 Task: Add a field from the Popular template Priority a blank project AutoDesk
Action: Mouse moved to (550, 261)
Screenshot: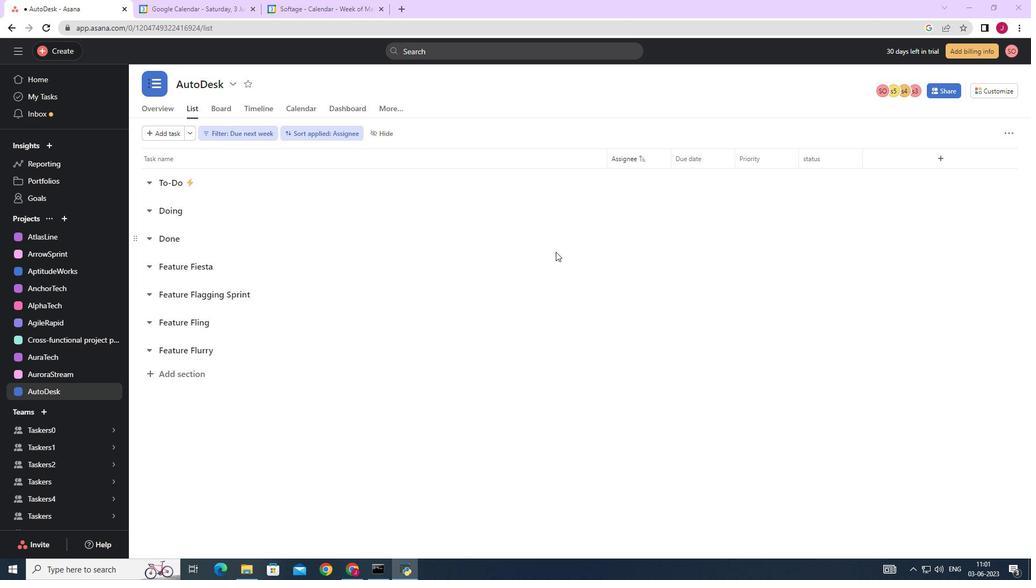 
Action: Mouse scrolled (550, 262) with delta (0, 0)
Screenshot: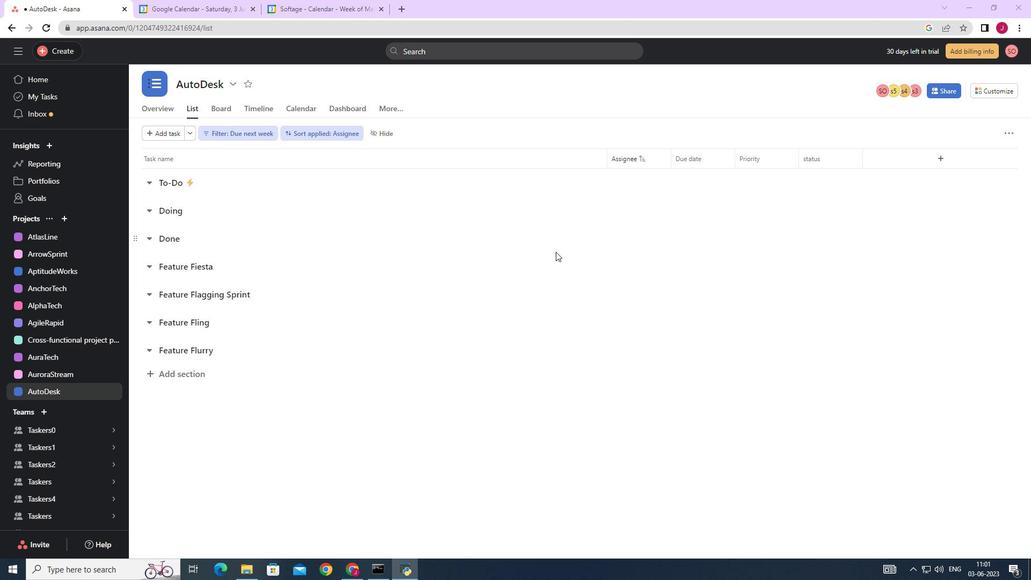 
Action: Mouse moved to (549, 261)
Screenshot: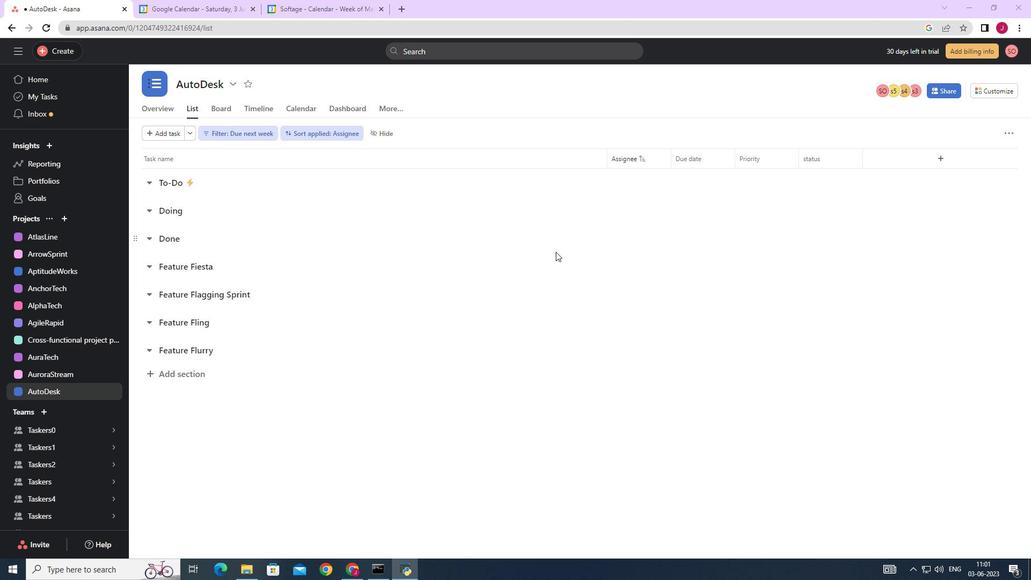 
Action: Mouse scrolled (549, 262) with delta (0, 0)
Screenshot: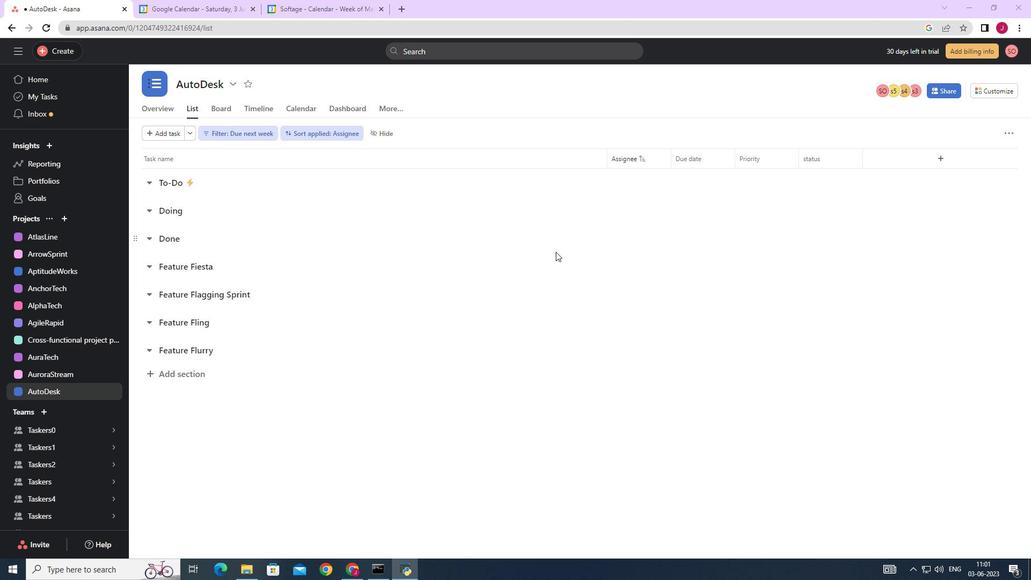 
Action: Mouse moved to (549, 261)
Screenshot: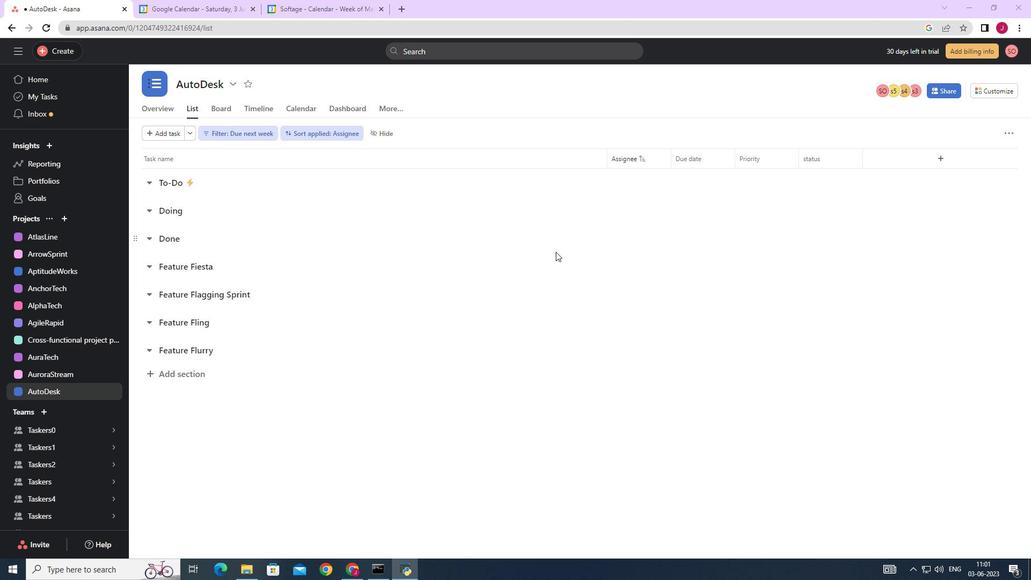 
Action: Mouse scrolled (549, 262) with delta (0, 0)
Screenshot: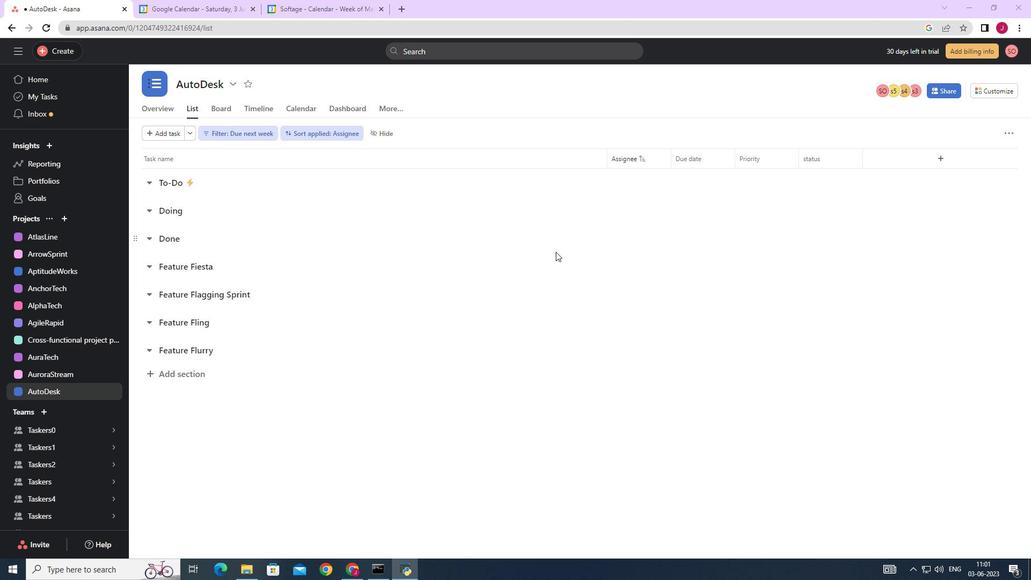 
Action: Mouse moved to (1002, 87)
Screenshot: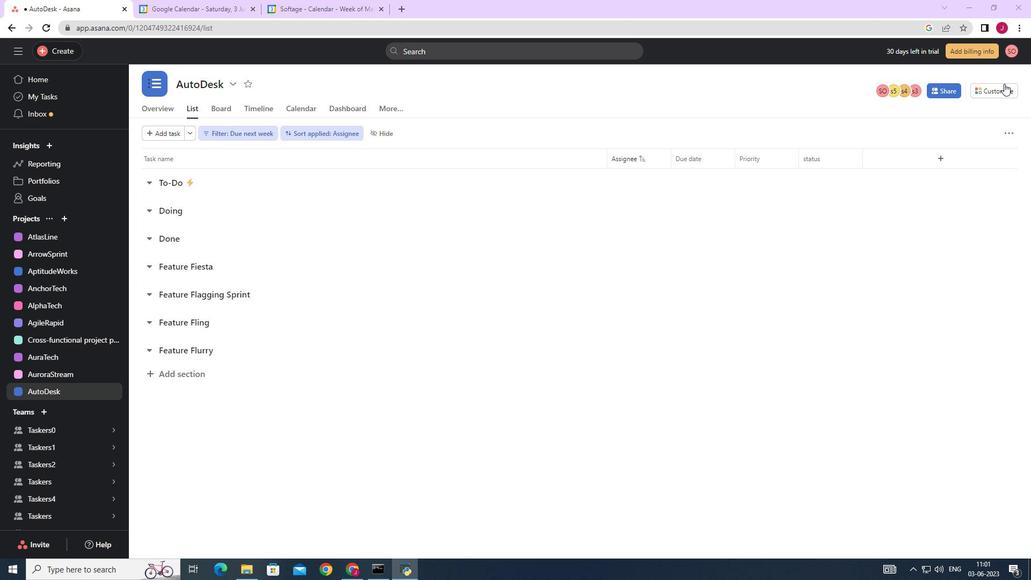 
Action: Mouse pressed left at (1002, 87)
Screenshot: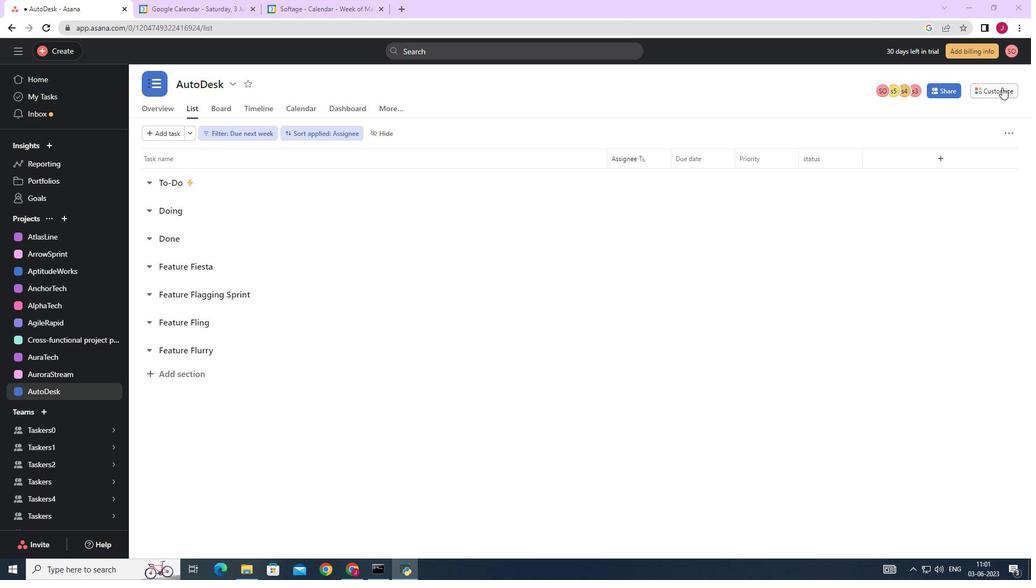 
Action: Mouse moved to (897, 215)
Screenshot: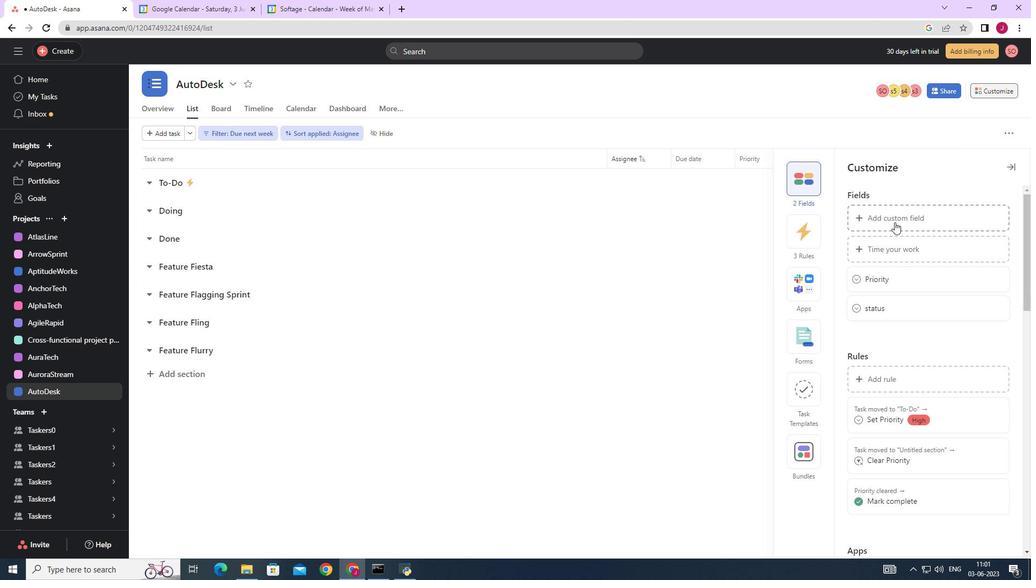 
Action: Mouse pressed left at (897, 215)
Screenshot: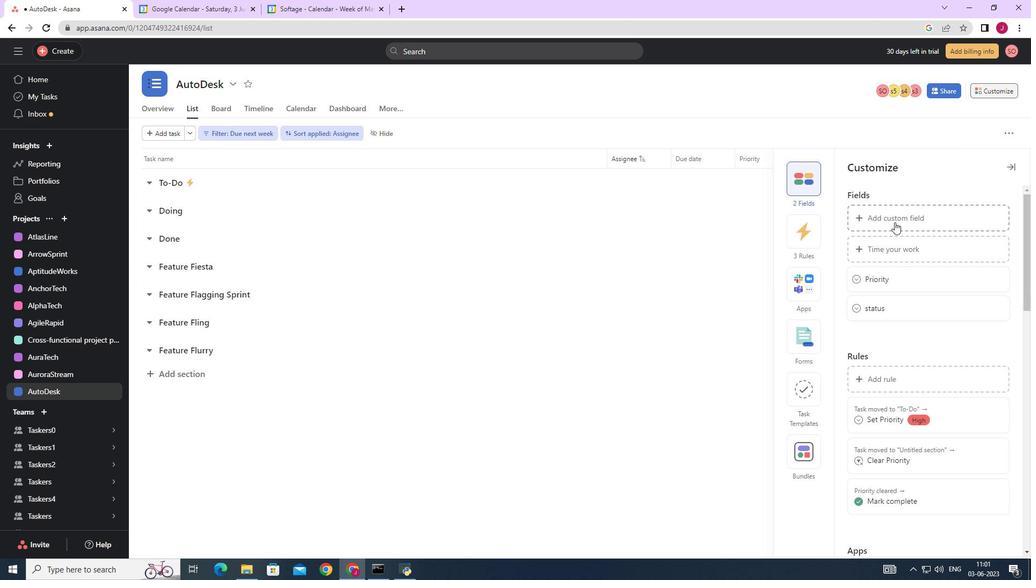 
Action: Mouse moved to (495, 179)
Screenshot: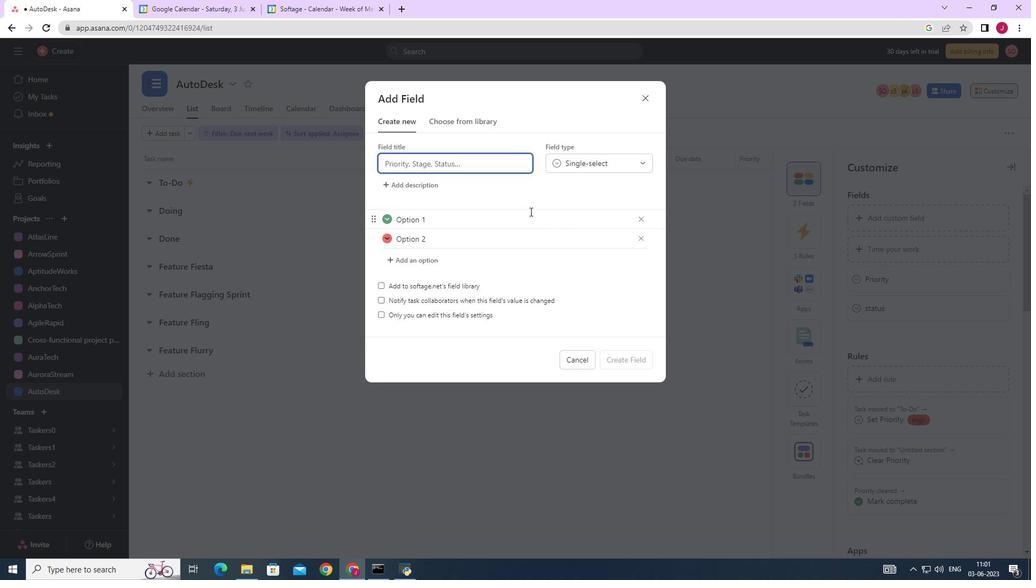 
Action: Key pressed <Key.caps_lock>P<Key.caps_lock>riority
Screenshot: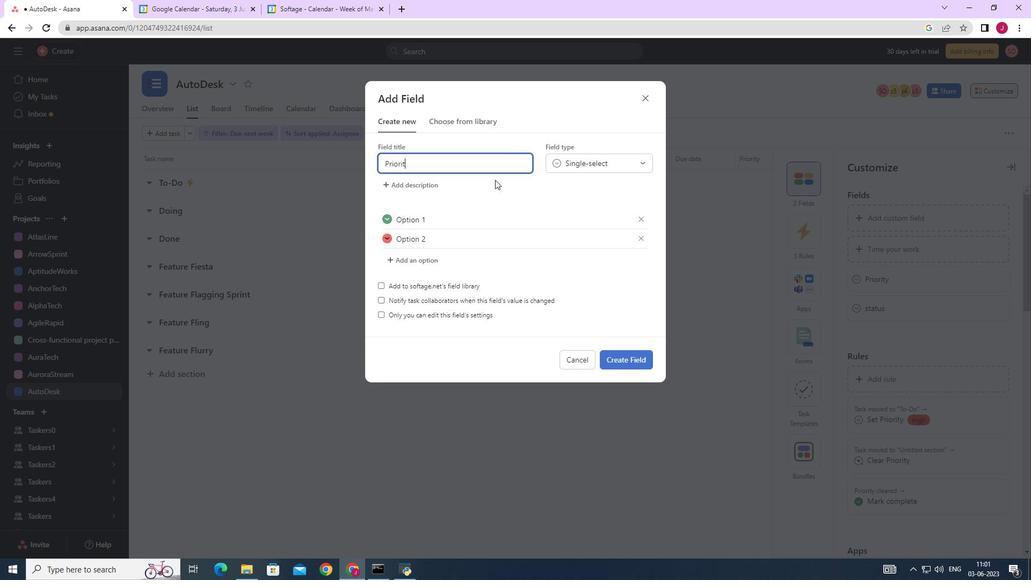 
Action: Mouse moved to (622, 363)
Screenshot: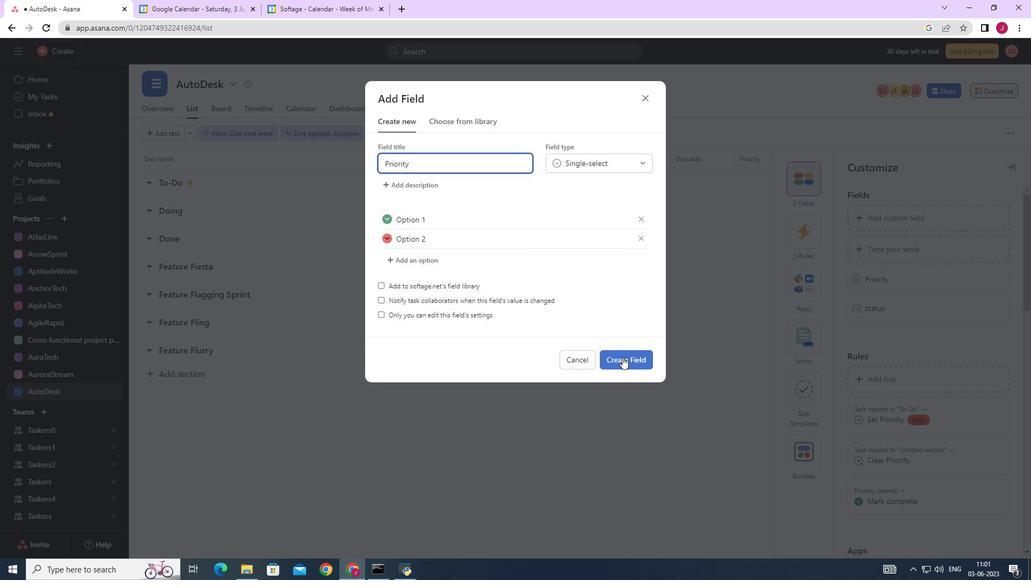 
Action: Mouse pressed left at (622, 363)
Screenshot: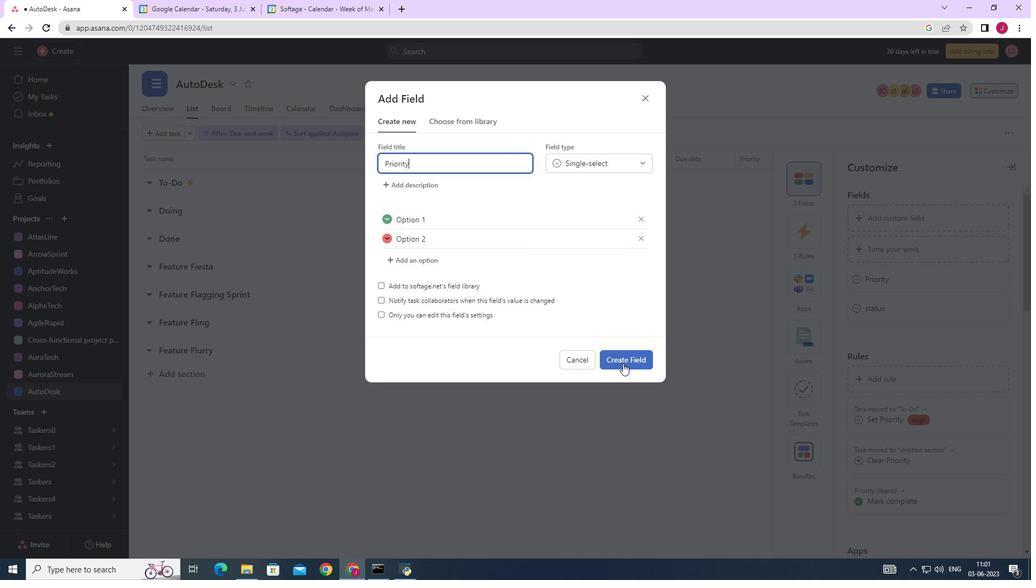 
Action: Mouse moved to (585, 331)
Screenshot: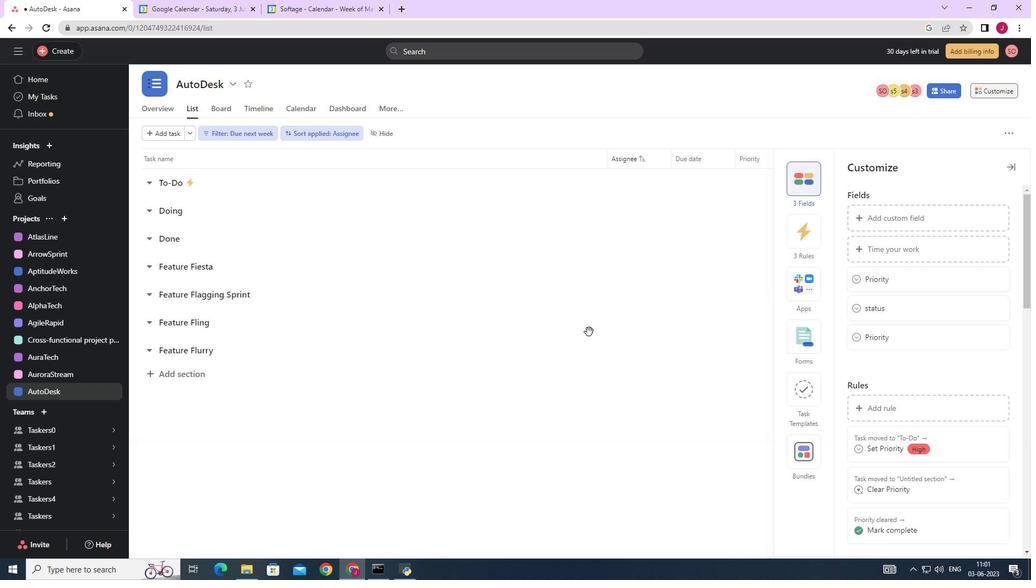 
